 Task: Select the list of quotes displayed as a table
Action: Mouse moved to (177, 229)
Screenshot: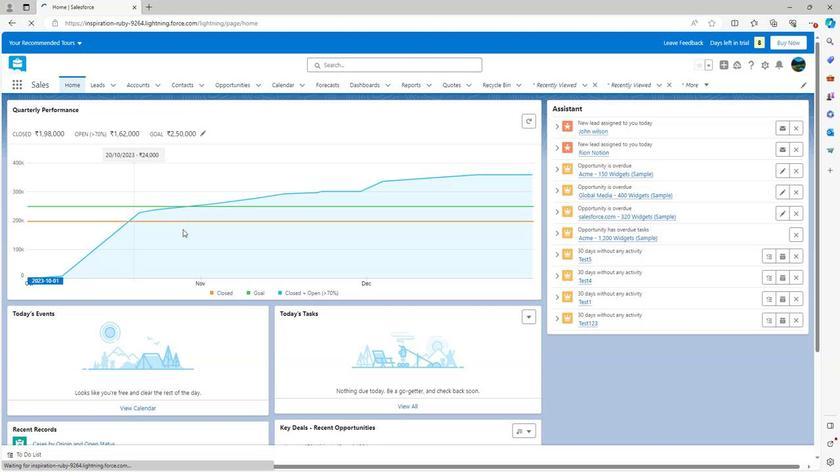 
Action: Mouse scrolled (177, 229) with delta (0, 0)
Screenshot: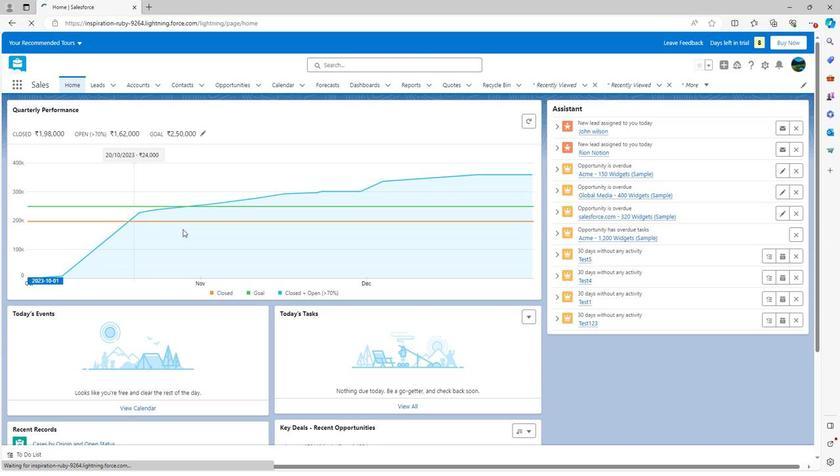 
Action: Mouse scrolled (177, 229) with delta (0, 0)
Screenshot: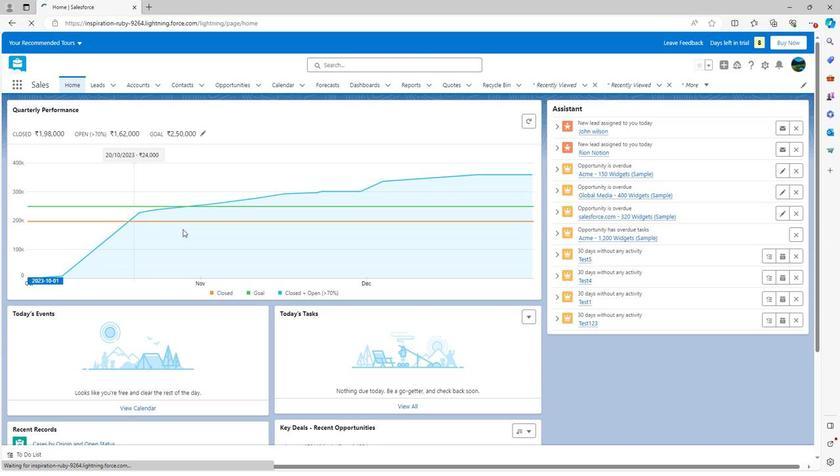 
Action: Mouse moved to (454, 82)
Screenshot: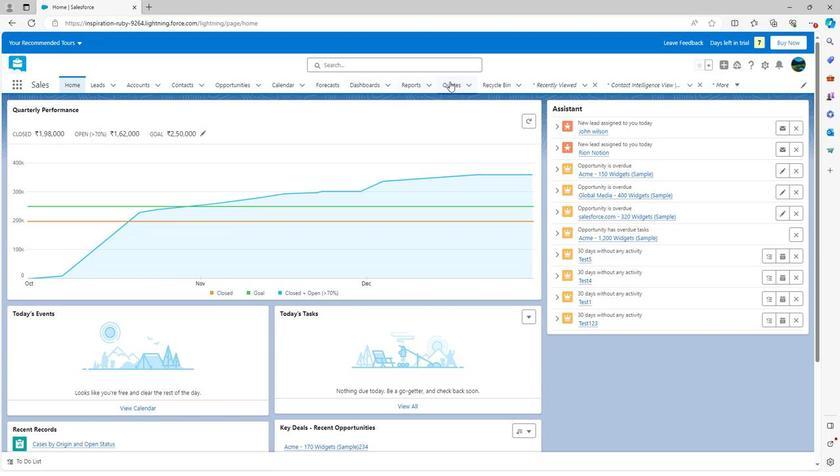 
Action: Mouse pressed left at (454, 82)
Screenshot: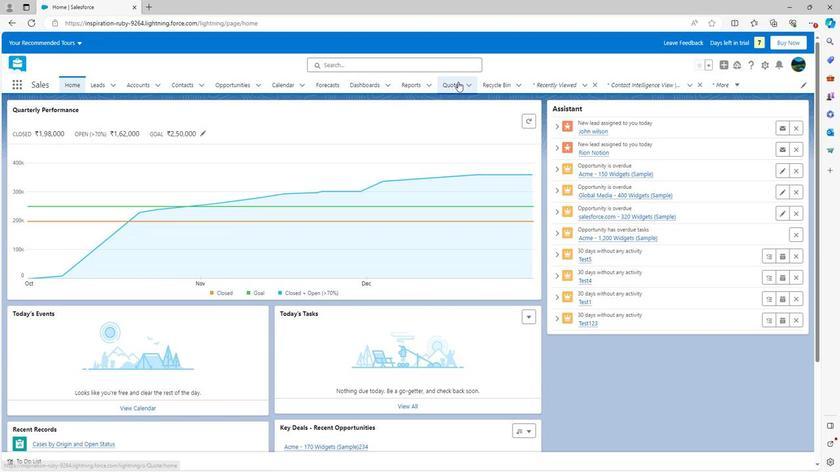 
Action: Mouse moved to (733, 129)
Screenshot: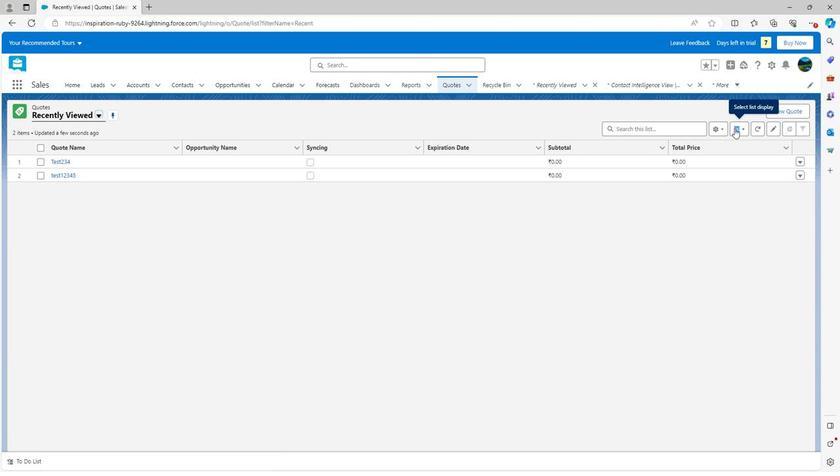 
Action: Mouse pressed left at (733, 129)
Screenshot: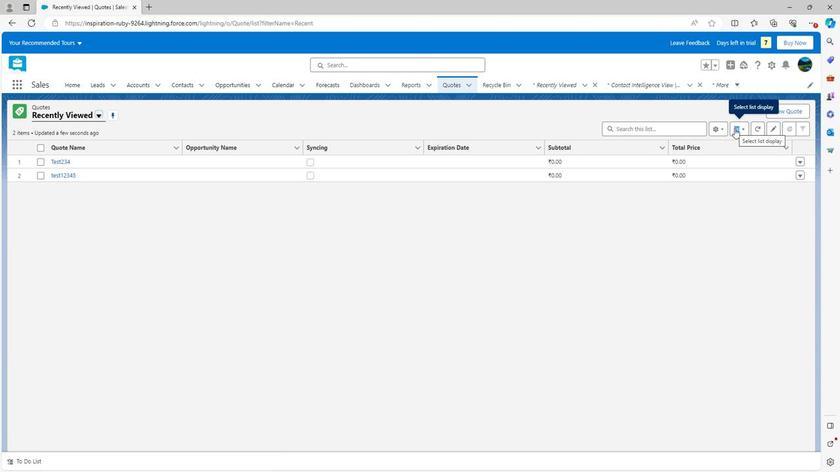 
Action: Mouse moved to (743, 162)
Screenshot: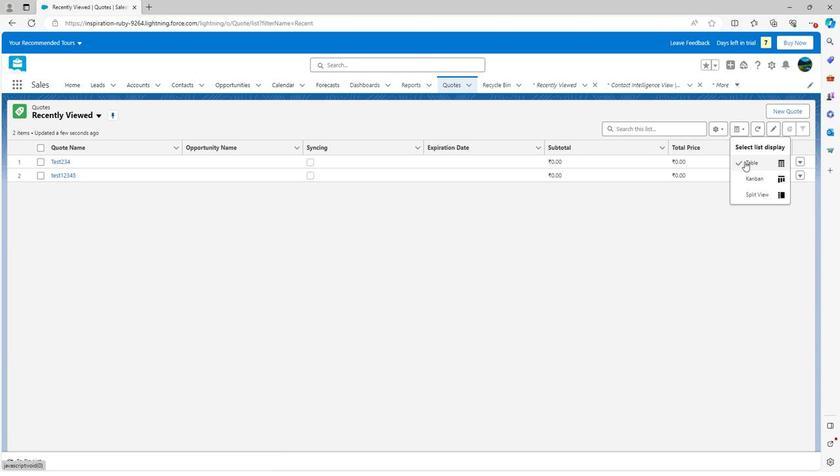 
Action: Mouse pressed left at (743, 162)
Screenshot: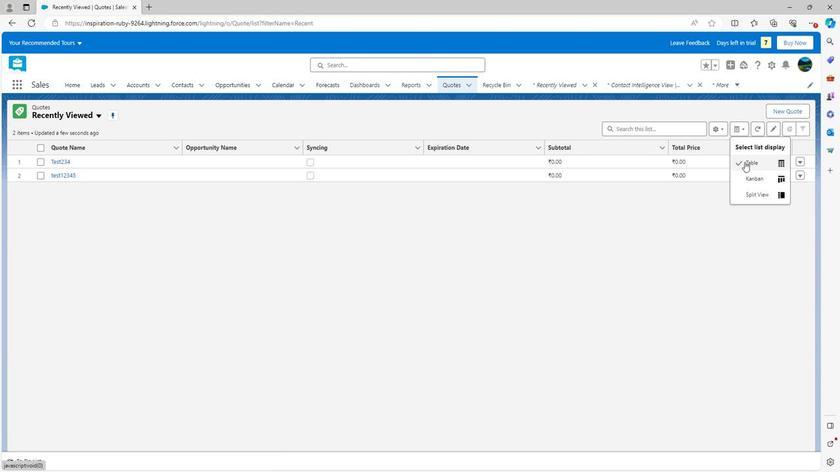 
Action: Mouse moved to (276, 201)
Screenshot: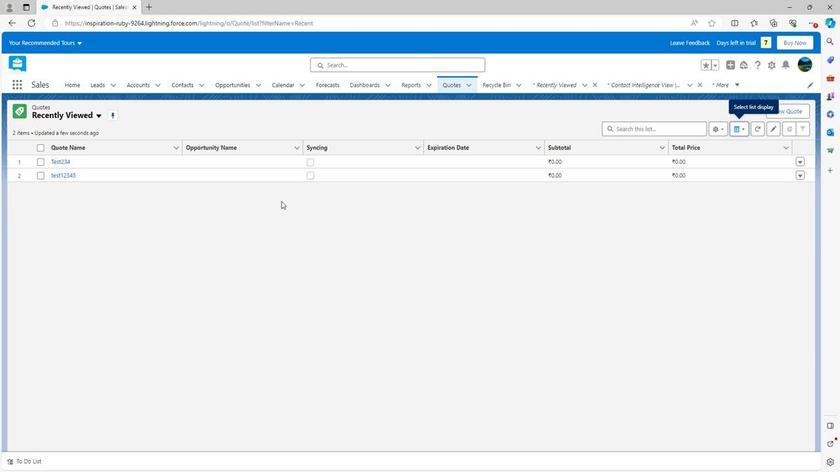 
